 Task: Open a blank sheet, save the file as Computers.doc Add Heading 'Types of Computers:'Types of Computers: Add the following points with capital alphabetAdd the following points with capital alphabet A.	Laptop_x000D_
B.	Desktop_x000D_
C.	Tablet_x000D_
Select the entire thext and change line spacing to  1.5 Select the entire text and apply  Outside Borders ,change the font size of heading and points to 18
Action: Mouse moved to (19, 15)
Screenshot: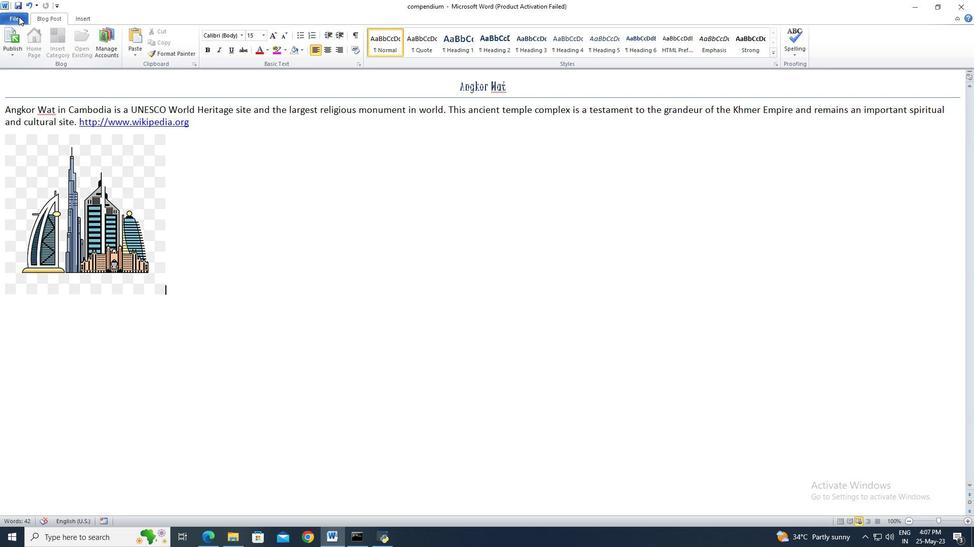 
Action: Mouse pressed left at (19, 15)
Screenshot: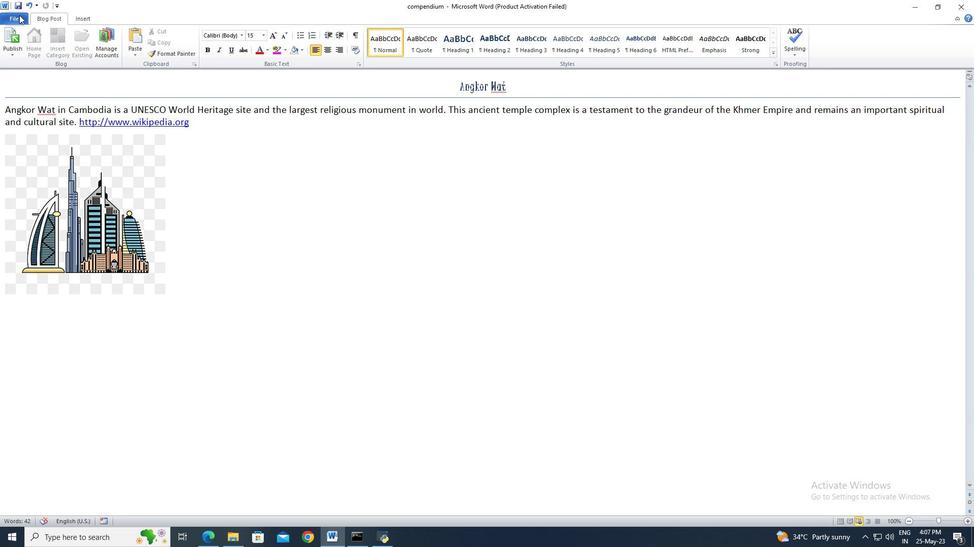 
Action: Mouse moved to (23, 132)
Screenshot: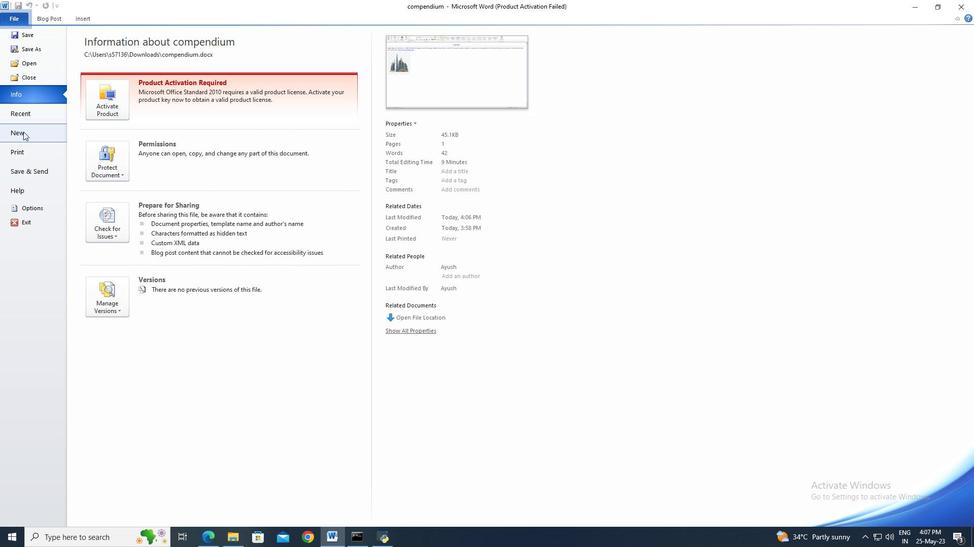 
Action: Mouse pressed left at (23, 132)
Screenshot: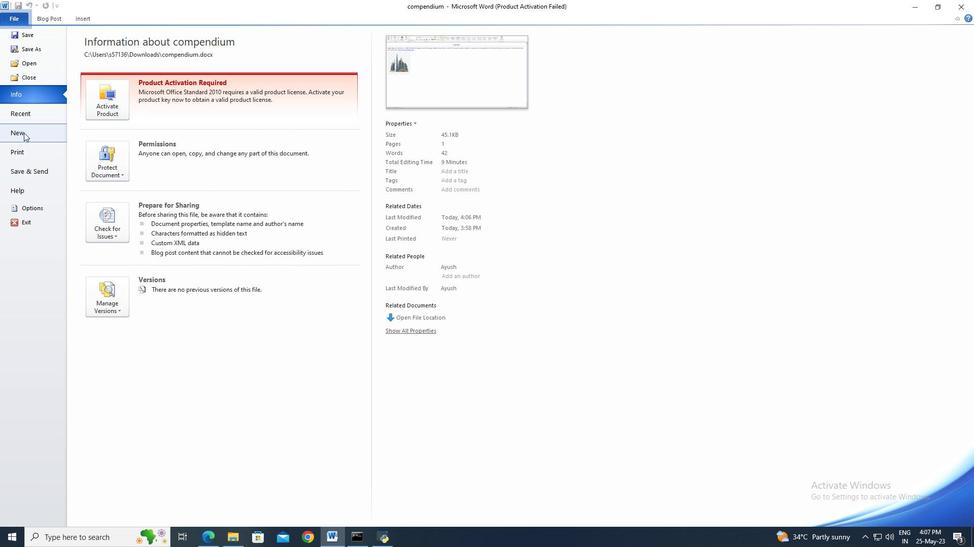 
Action: Mouse moved to (500, 250)
Screenshot: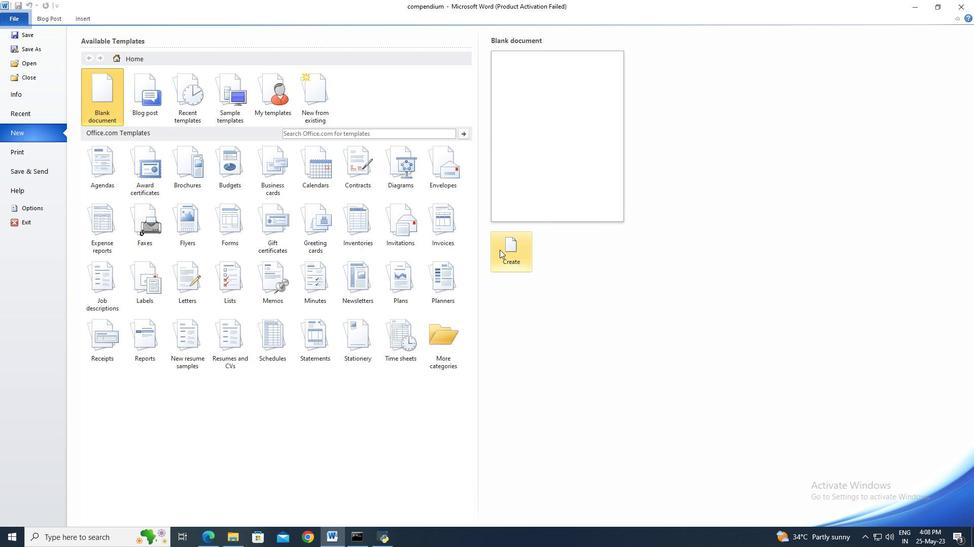
Action: Mouse pressed left at (500, 250)
Screenshot: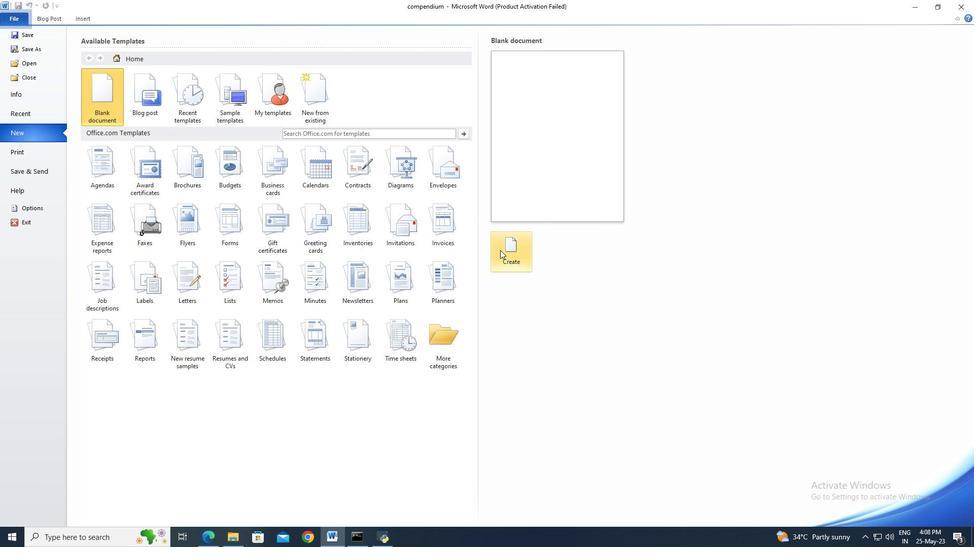 
Action: Mouse moved to (20, 16)
Screenshot: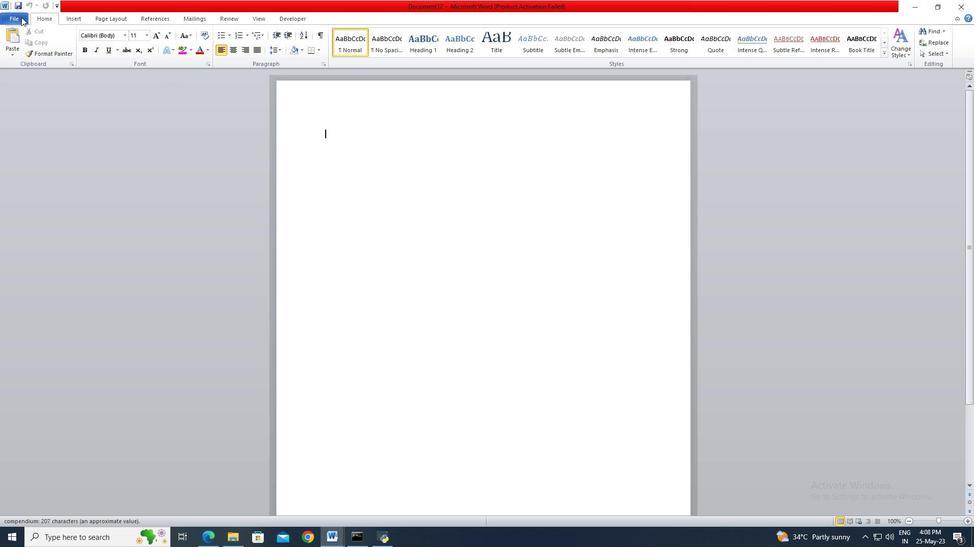 
Action: Mouse pressed left at (20, 16)
Screenshot: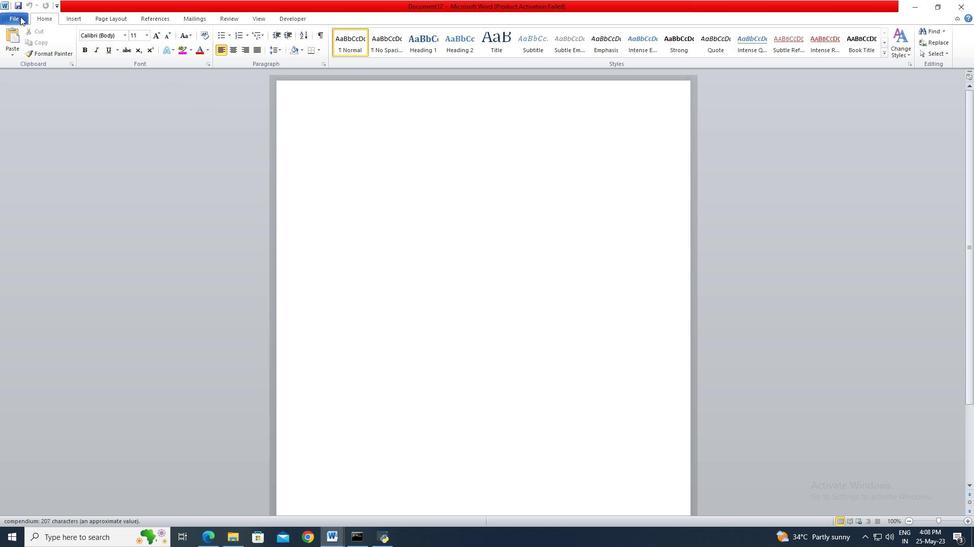 
Action: Mouse moved to (23, 48)
Screenshot: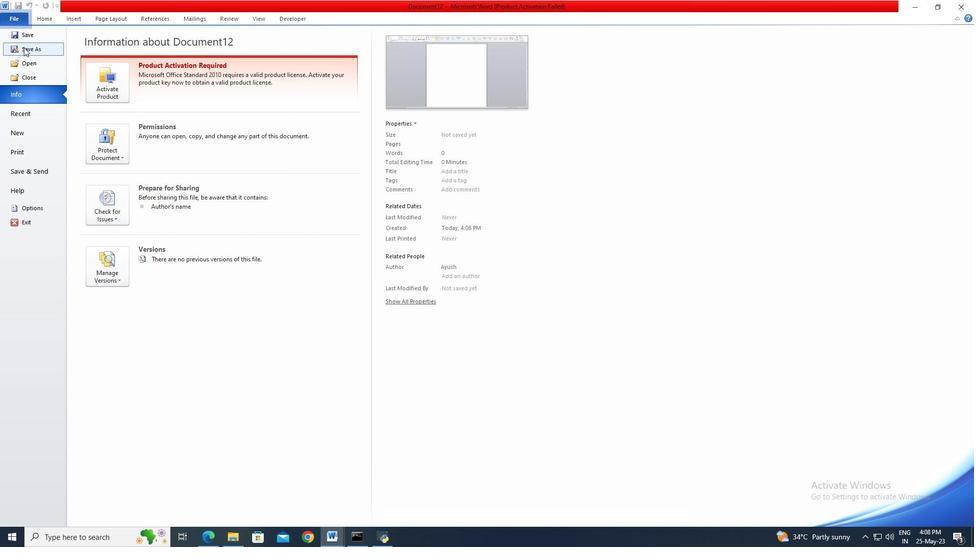 
Action: Mouse pressed left at (23, 48)
Screenshot: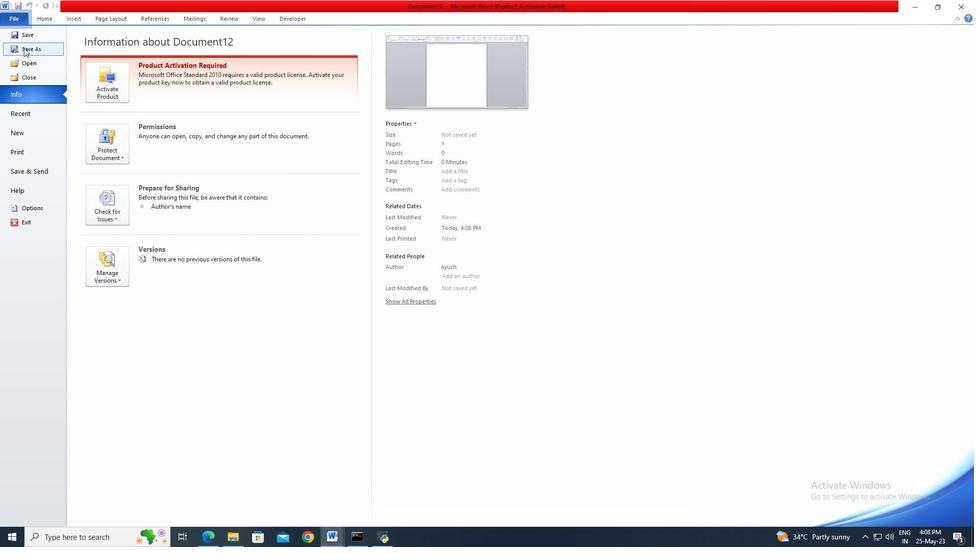
Action: Mouse moved to (43, 112)
Screenshot: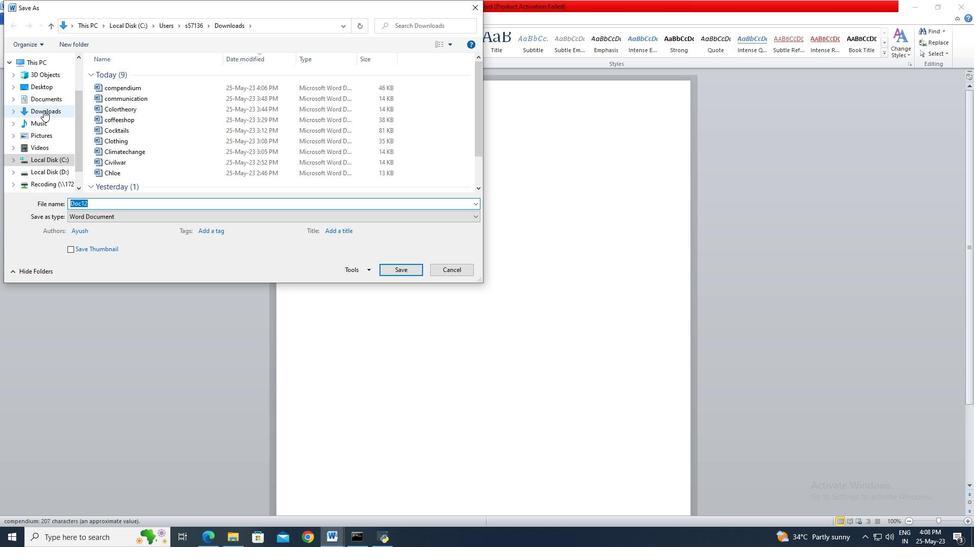 
Action: Mouse pressed left at (43, 112)
Screenshot: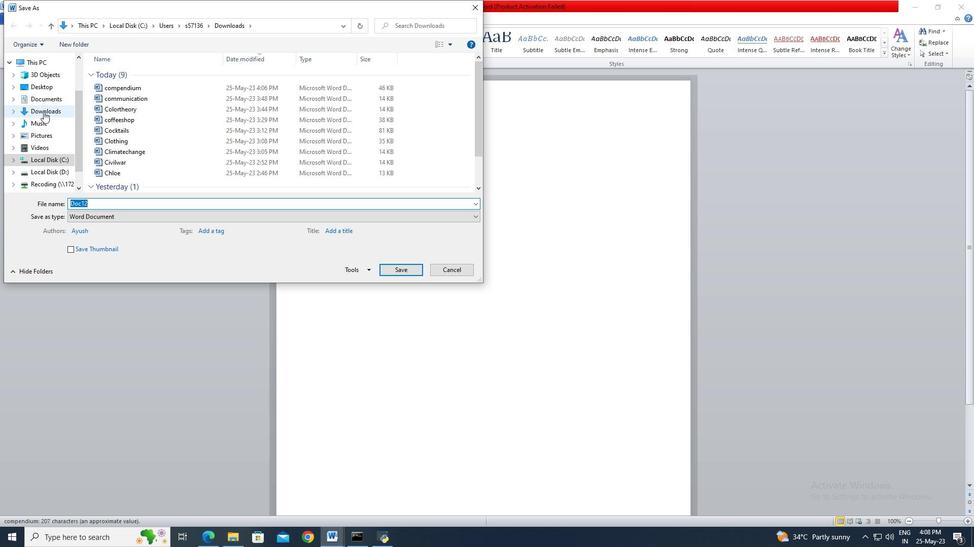 
Action: Mouse moved to (99, 201)
Screenshot: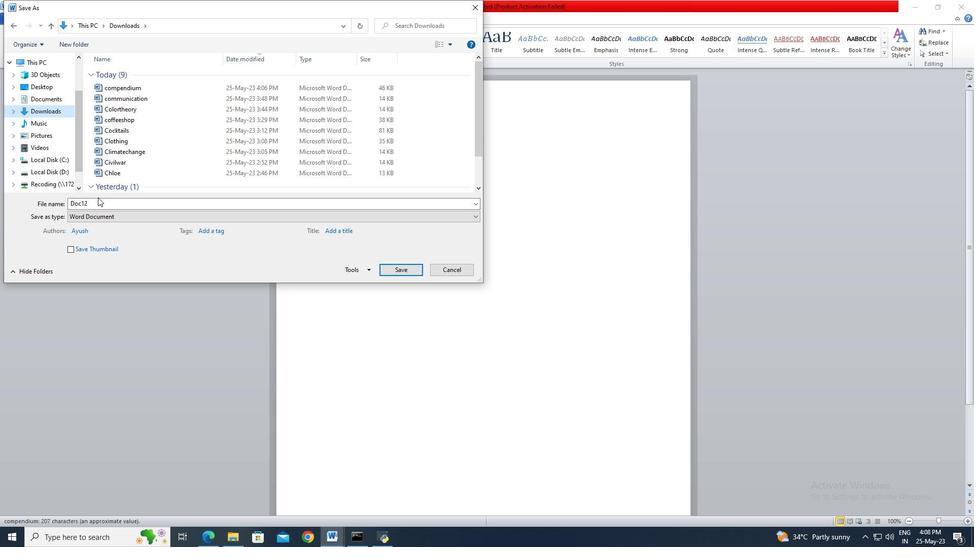 
Action: Mouse pressed left at (99, 201)
Screenshot: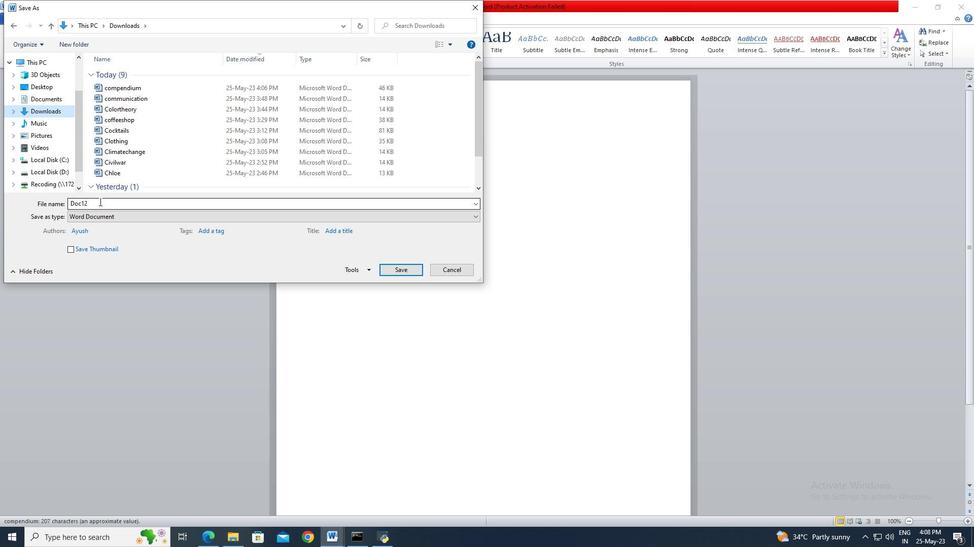 
Action: Key pressed <Key.shift>Computers
Screenshot: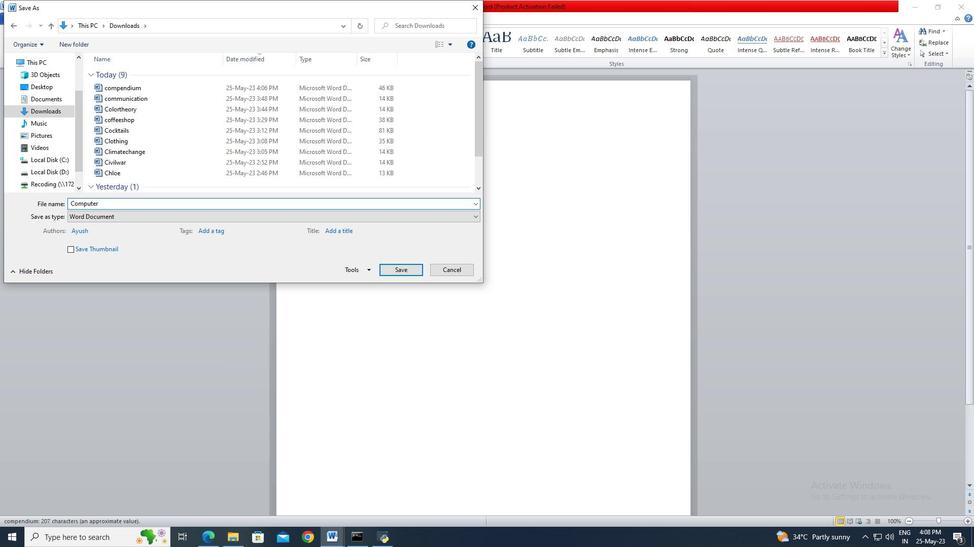 
Action: Mouse moved to (397, 268)
Screenshot: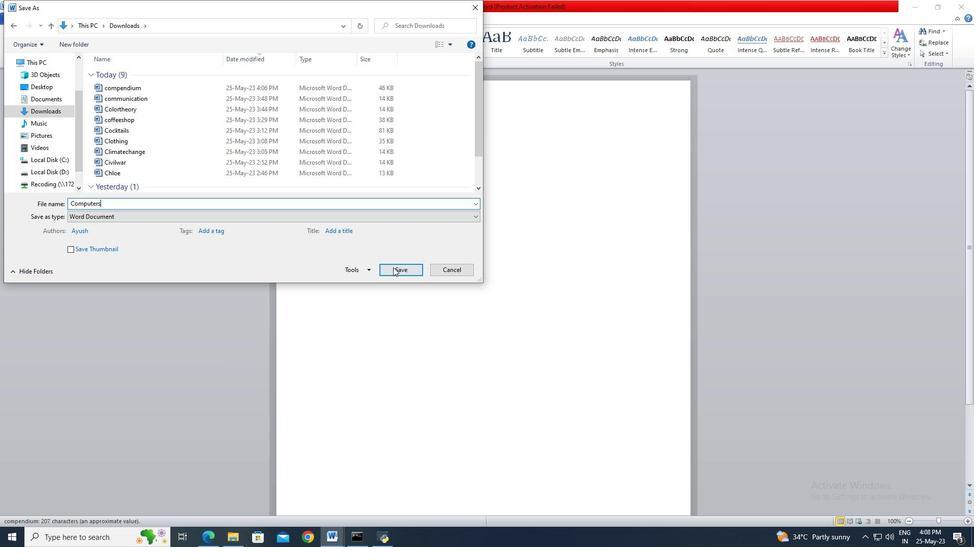 
Action: Mouse pressed left at (397, 268)
Screenshot: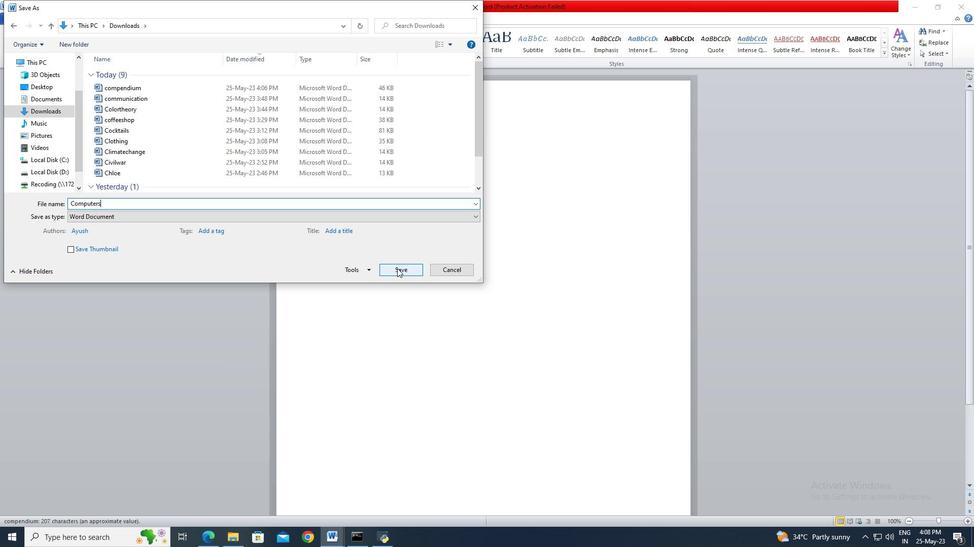 
Action: Mouse moved to (434, 48)
Screenshot: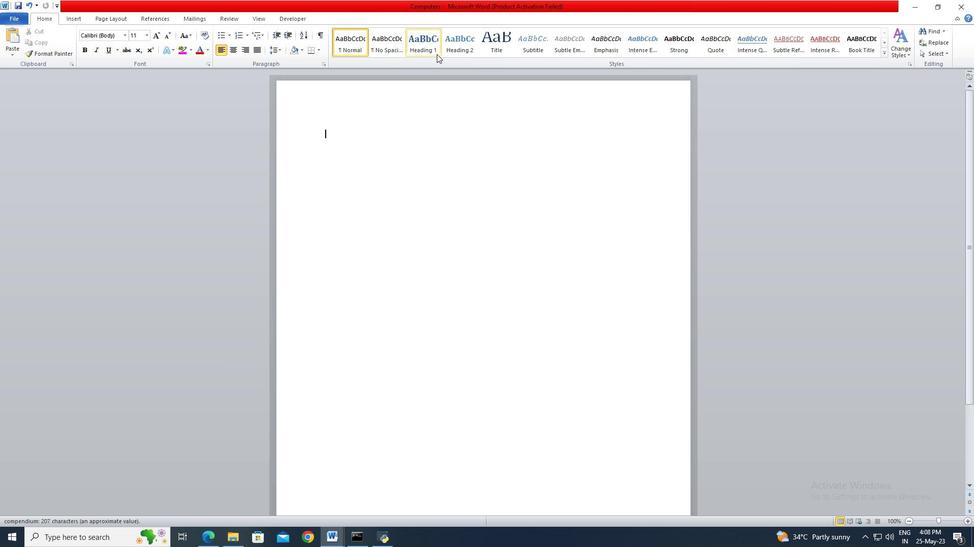 
Action: Mouse pressed left at (434, 48)
Screenshot: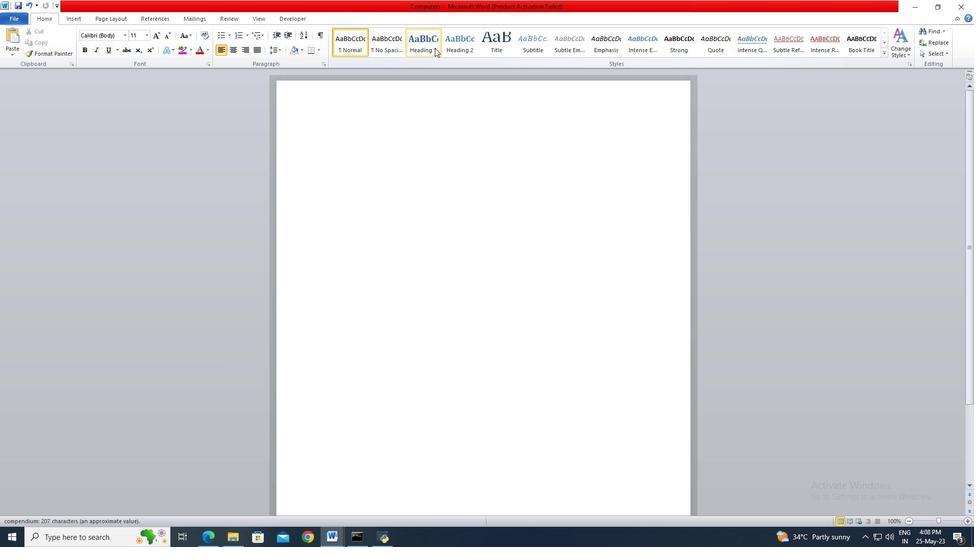 
Action: Mouse moved to (430, 127)
Screenshot: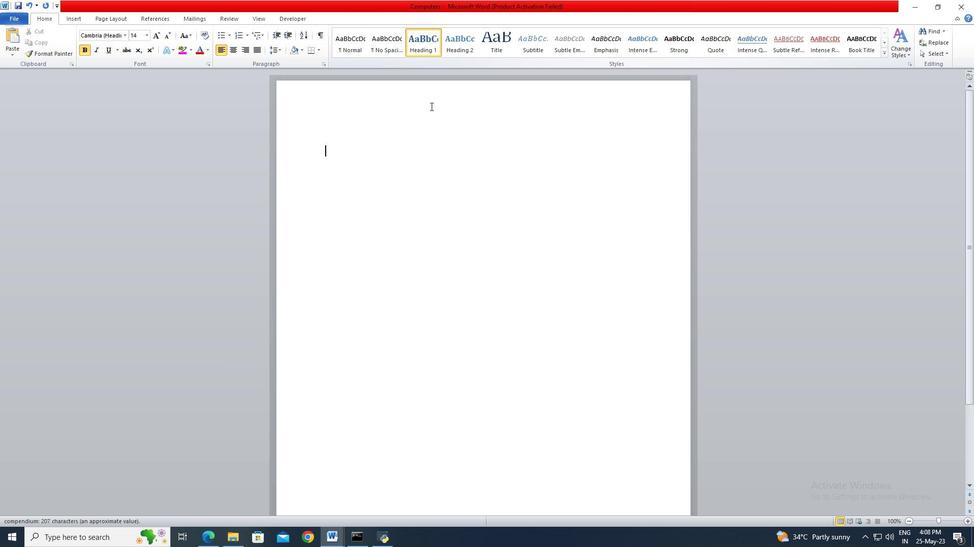 
Action: Key pressed <Key.shift>Types<Key.space>of<Key.space><Key.shift><Key.space><Key.shift>Computers<Key.shift>:<Key.enter><Key.enter>
Screenshot: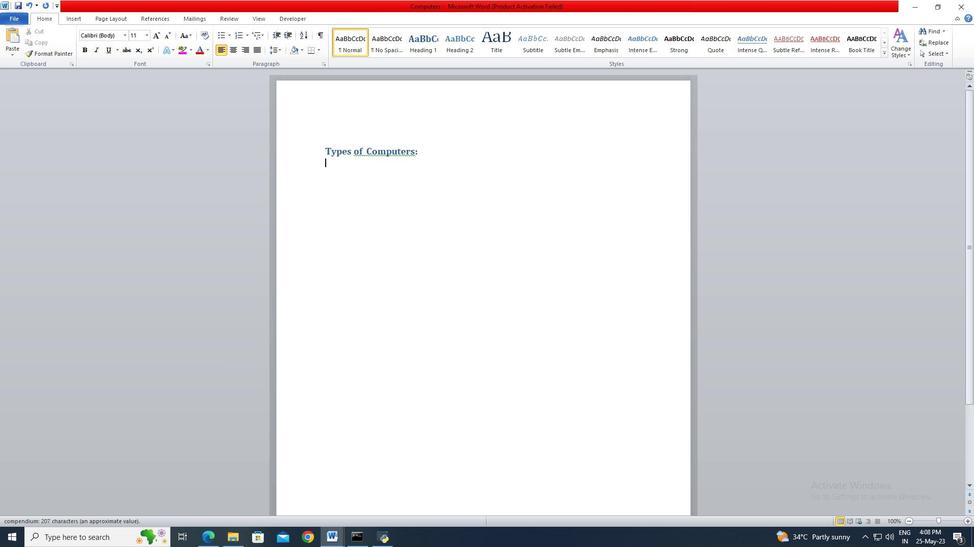 
Action: Mouse moved to (245, 34)
Screenshot: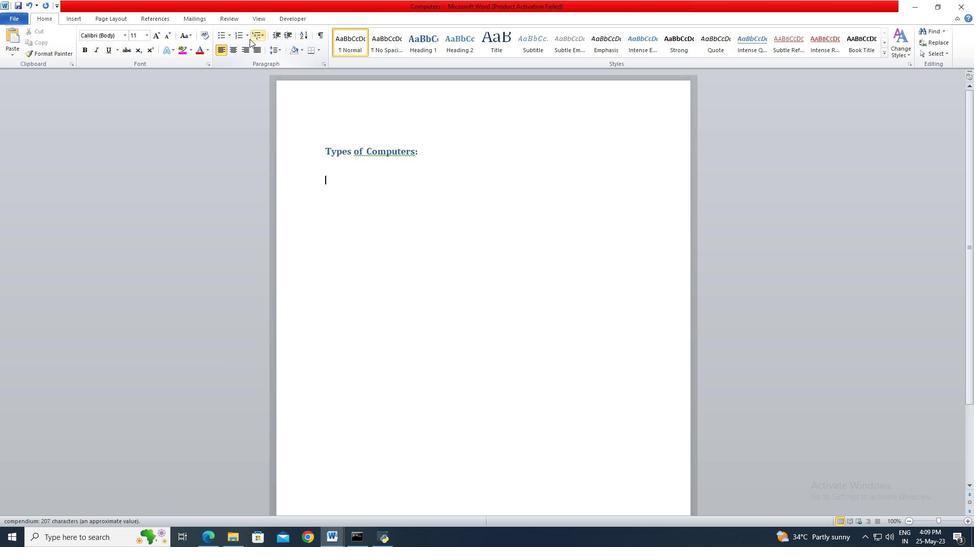 
Action: Mouse pressed left at (245, 34)
Screenshot: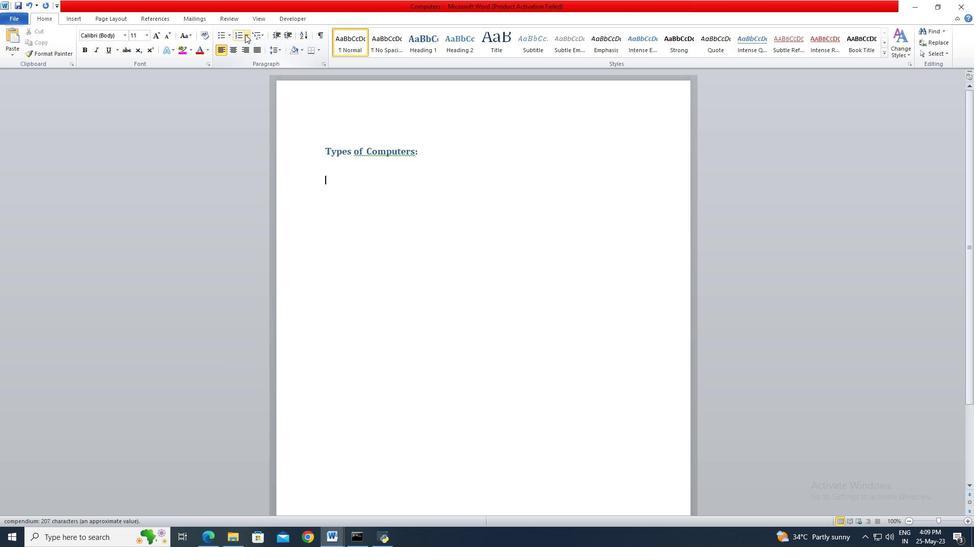 
Action: Mouse moved to (248, 61)
Screenshot: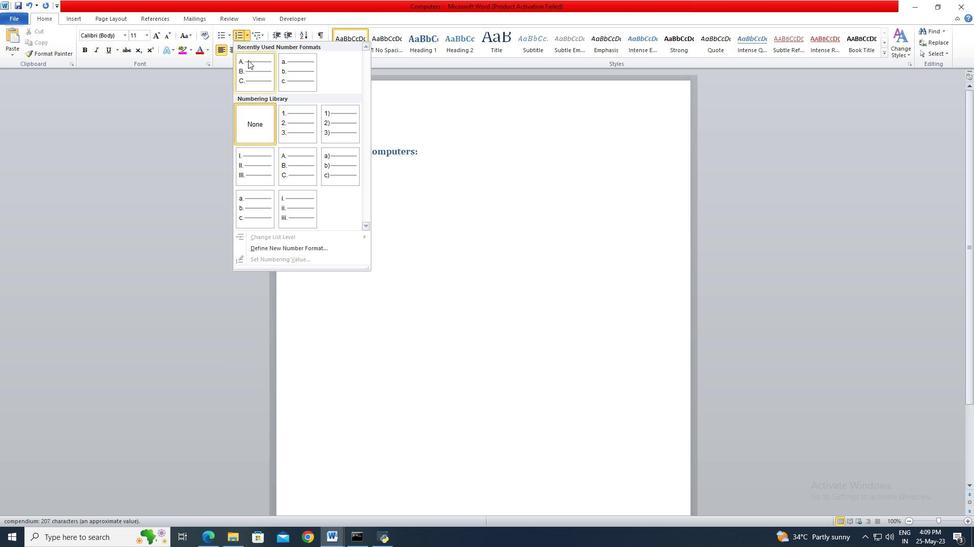 
Action: Mouse pressed left at (248, 61)
Screenshot: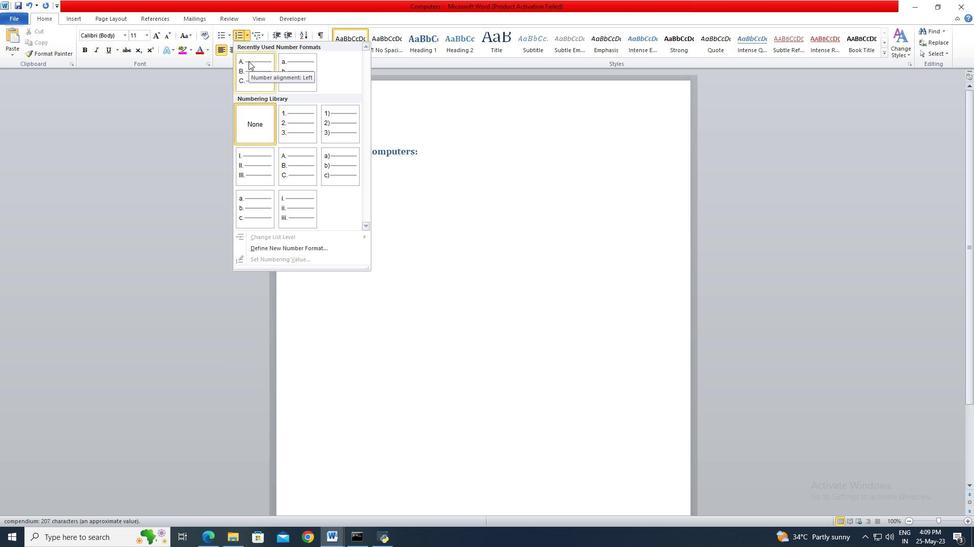 
Action: Mouse moved to (354, 178)
Screenshot: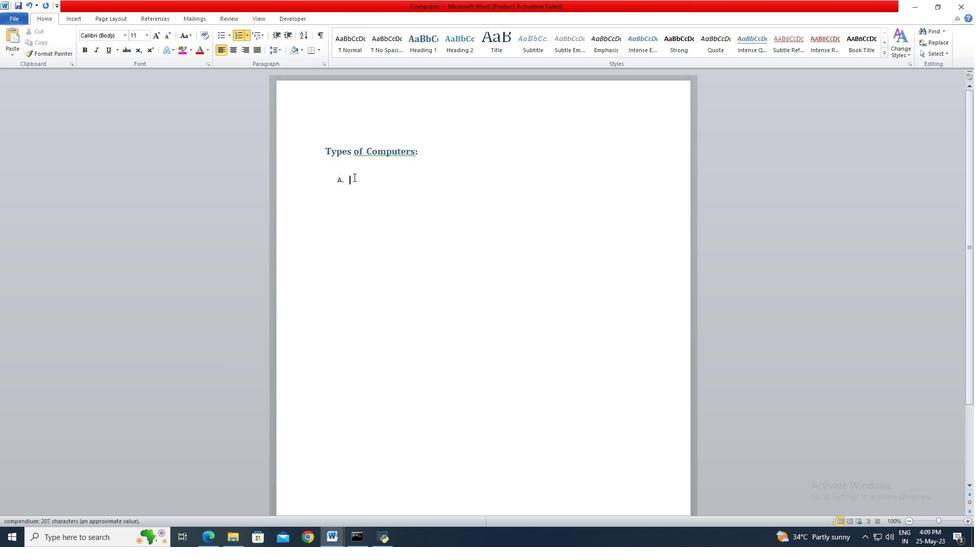 
Action: Key pressed <Key.shift>Laptop<Key.enter><Key.shift>Desktop<Key.enter><Key.shift>Tabletctrl+A
Screenshot: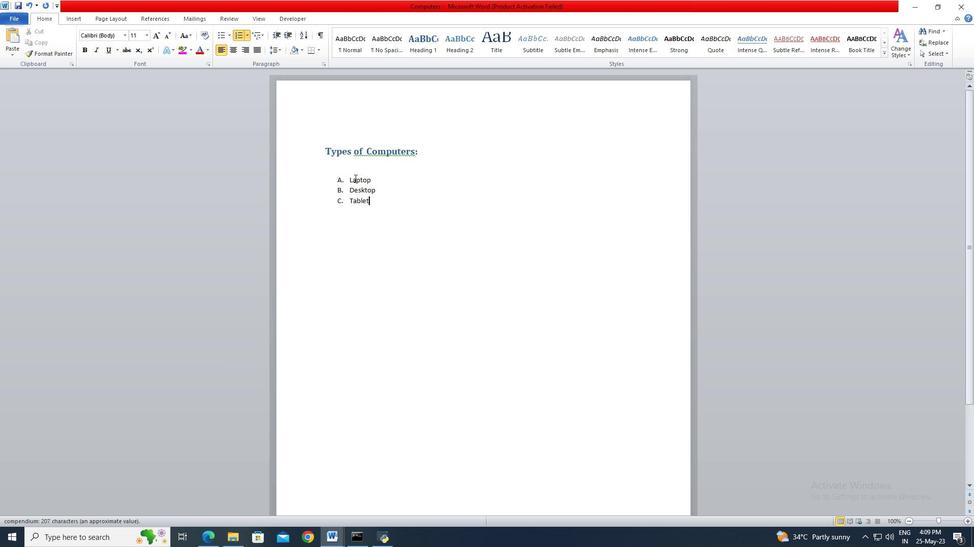 
Action: Mouse moved to (281, 49)
Screenshot: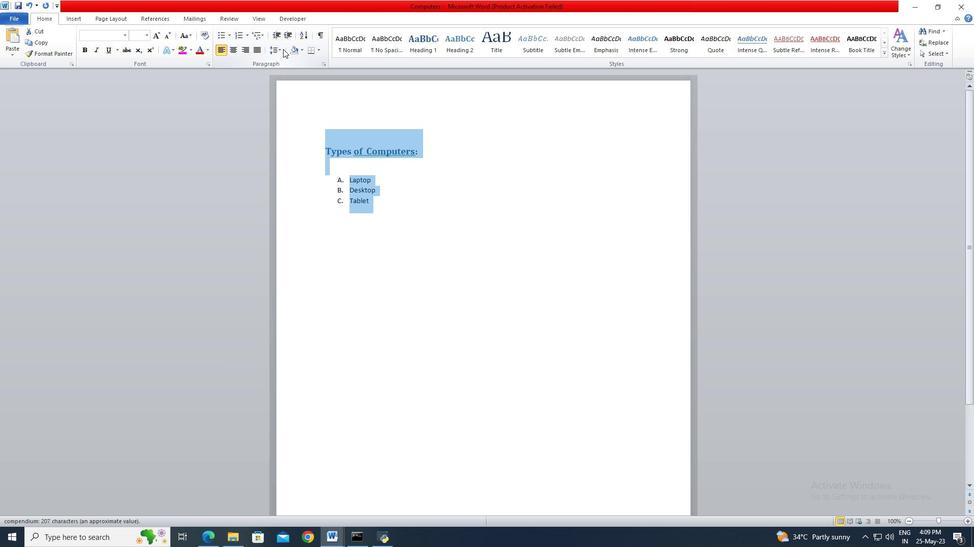 
Action: Mouse pressed left at (281, 49)
Screenshot: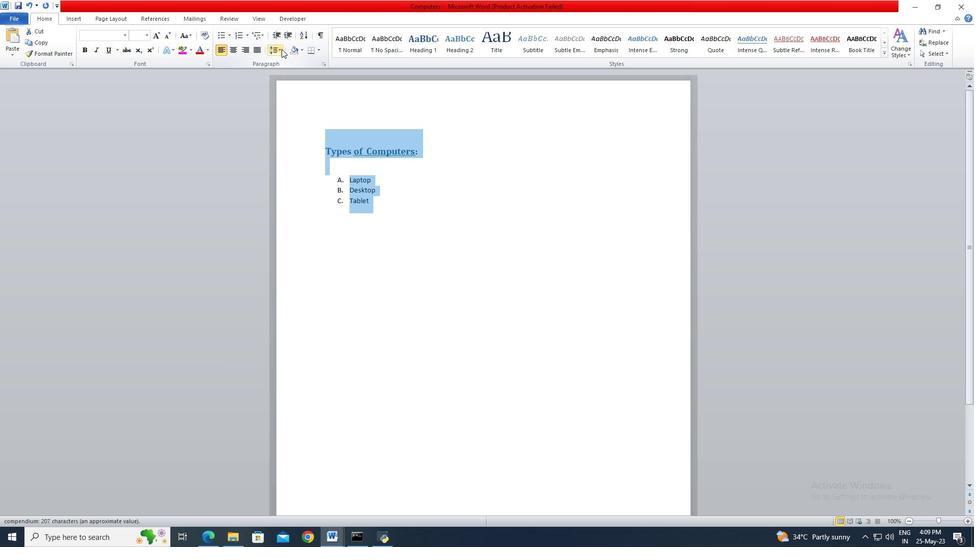 
Action: Mouse moved to (291, 86)
Screenshot: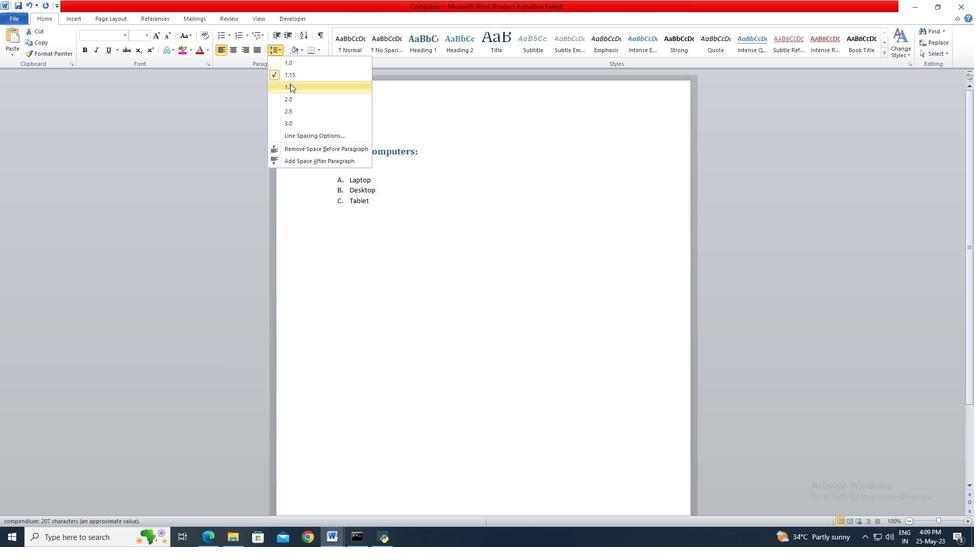 
Action: Mouse pressed left at (291, 86)
Screenshot: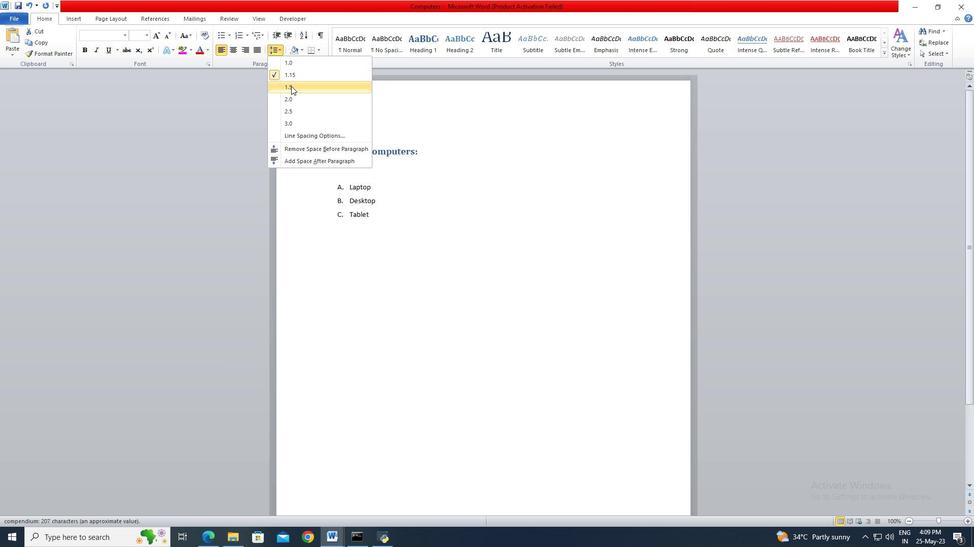 
Action: Mouse moved to (321, 51)
Screenshot: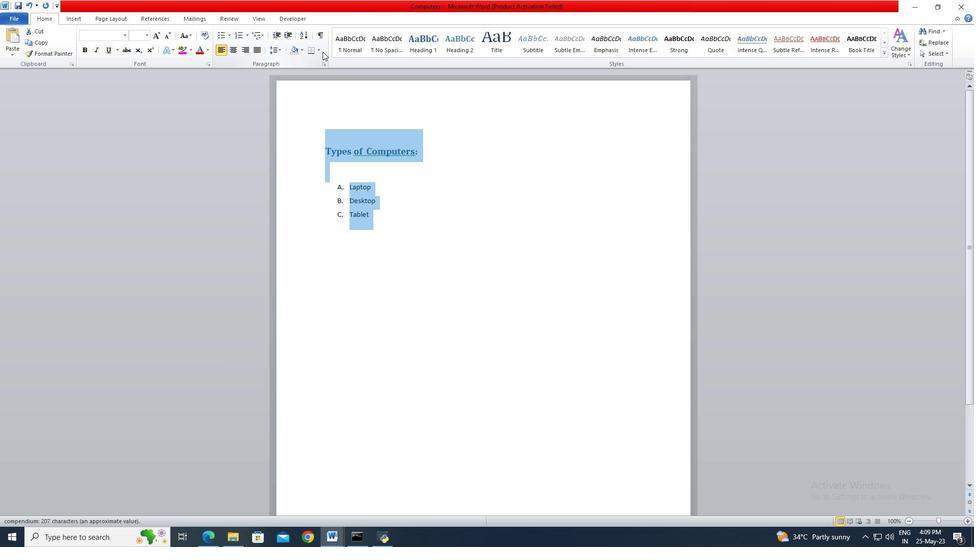 
Action: Mouse pressed left at (321, 51)
Screenshot: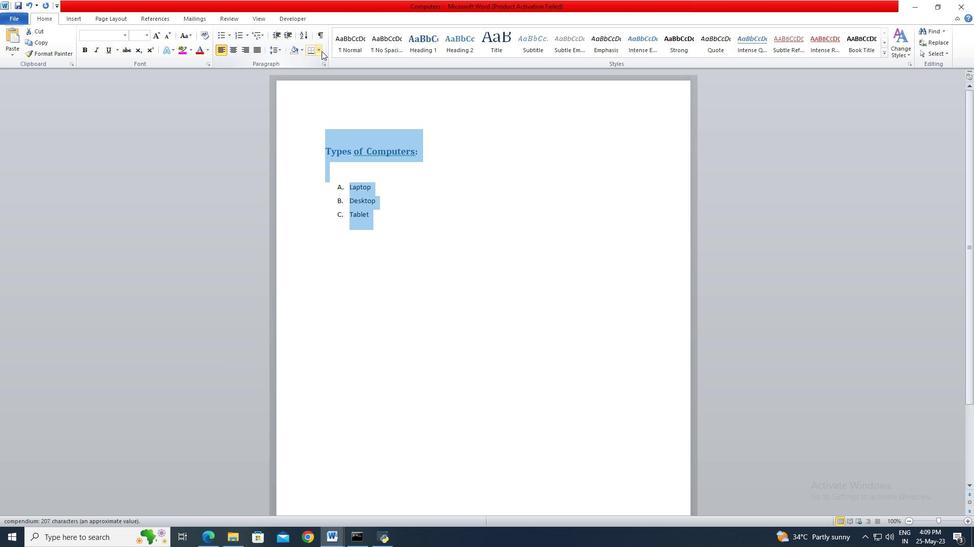 
Action: Mouse moved to (327, 129)
Screenshot: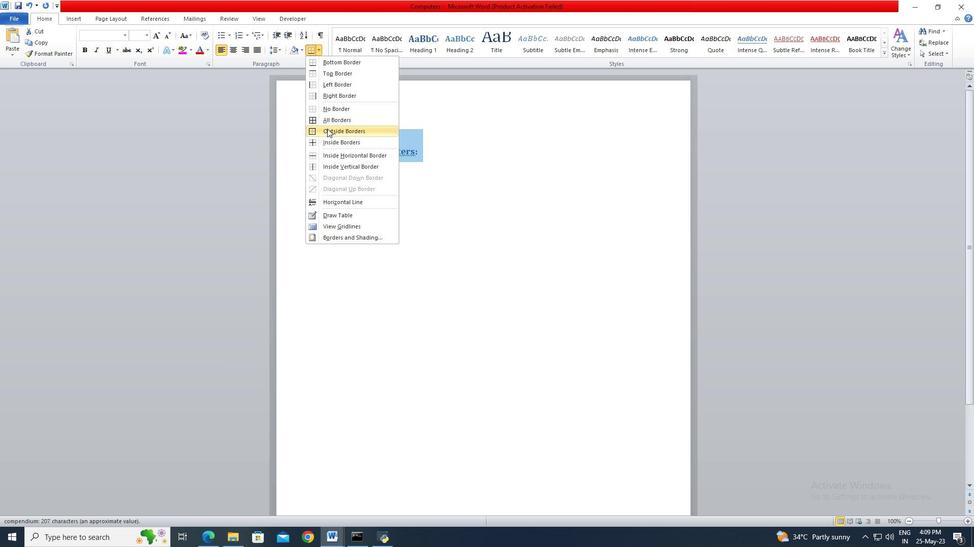 
Action: Mouse pressed left at (327, 129)
Screenshot: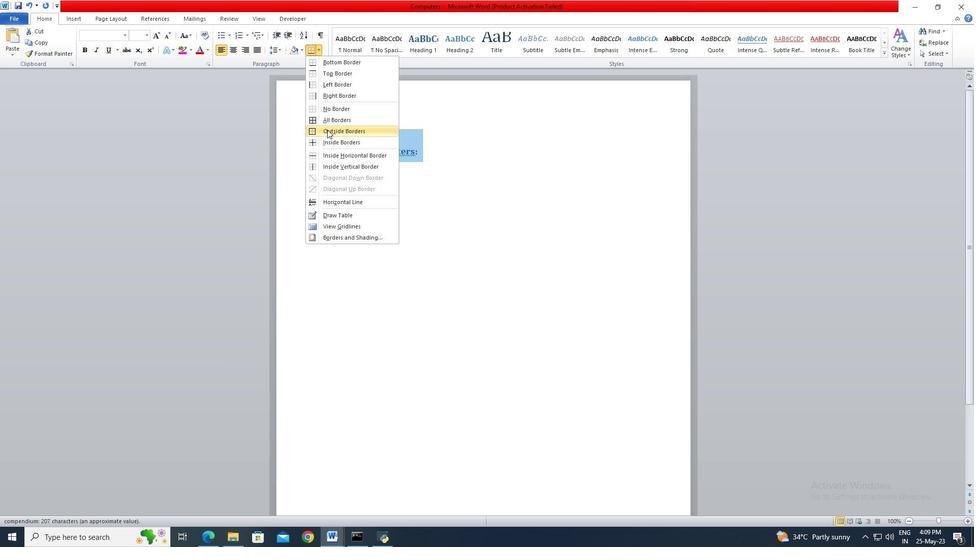 
Action: Mouse moved to (329, 149)
Screenshot: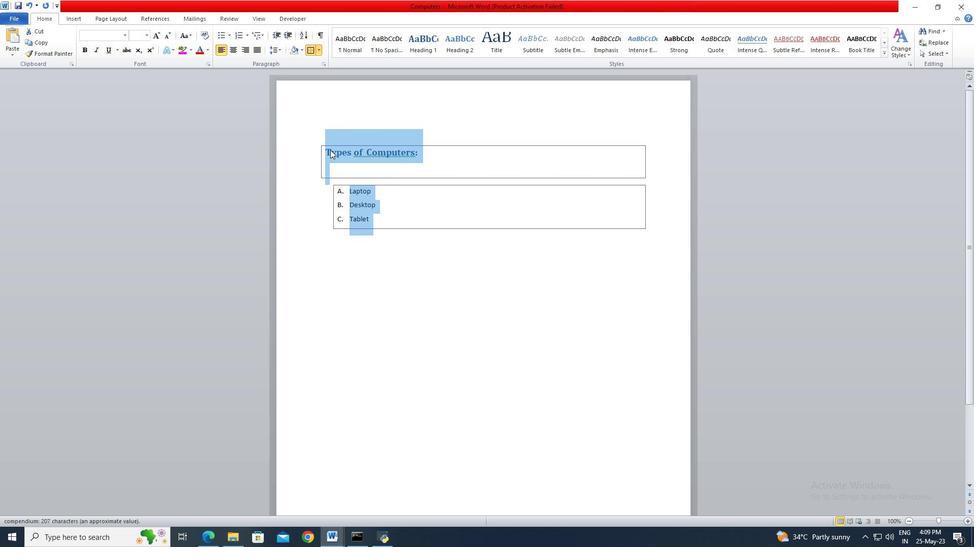 
Action: Mouse pressed left at (329, 149)
Screenshot: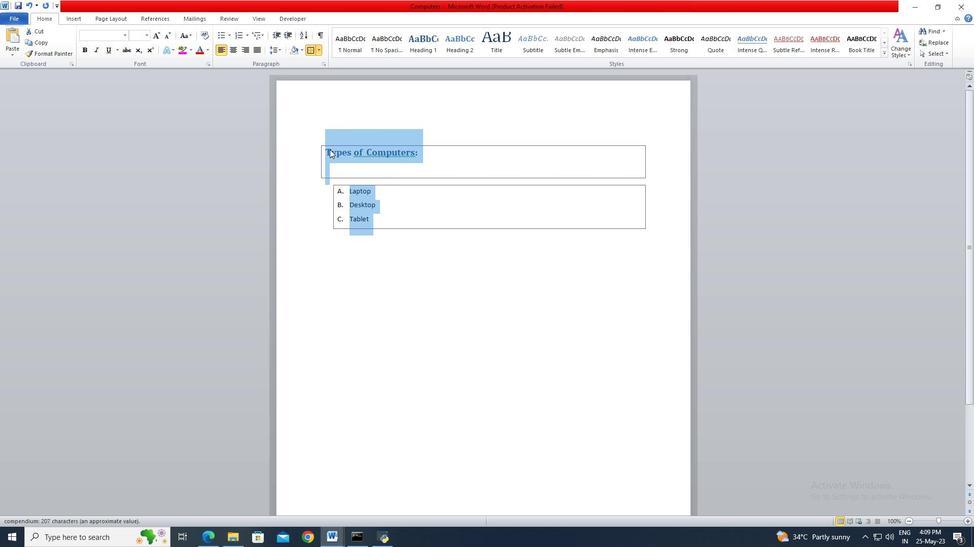 
Action: Mouse moved to (326, 149)
Screenshot: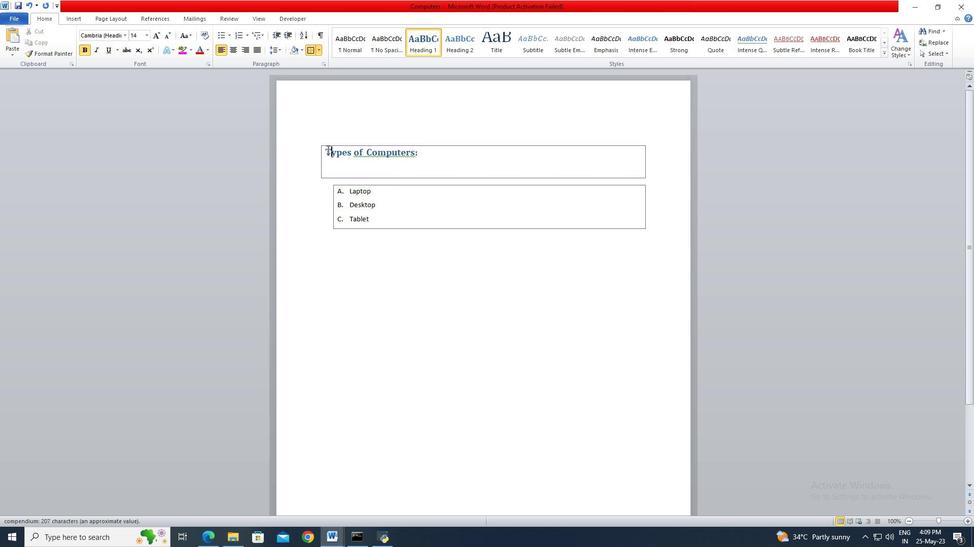 
Action: Mouse pressed left at (326, 149)
Screenshot: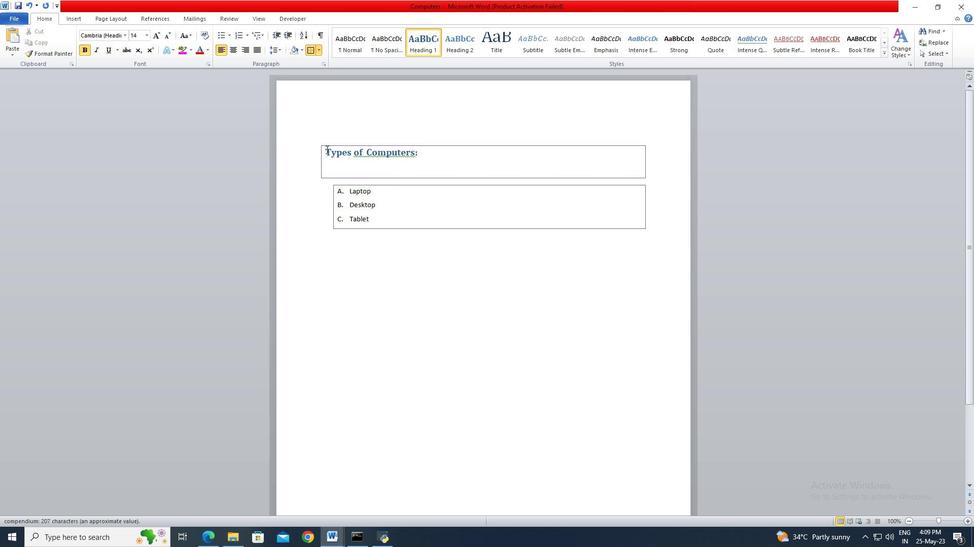 
Action: Mouse moved to (420, 154)
Screenshot: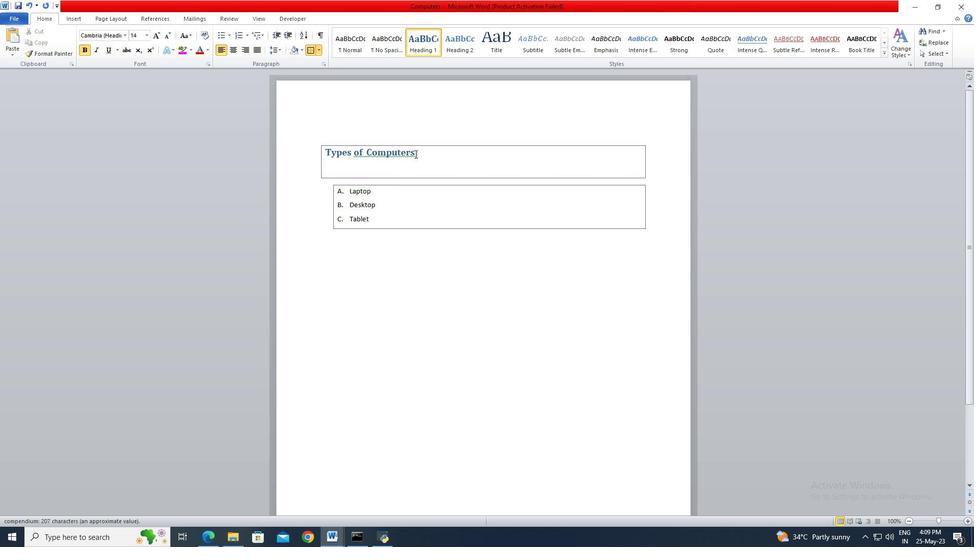 
Action: Key pressed <Key.shift>
Screenshot: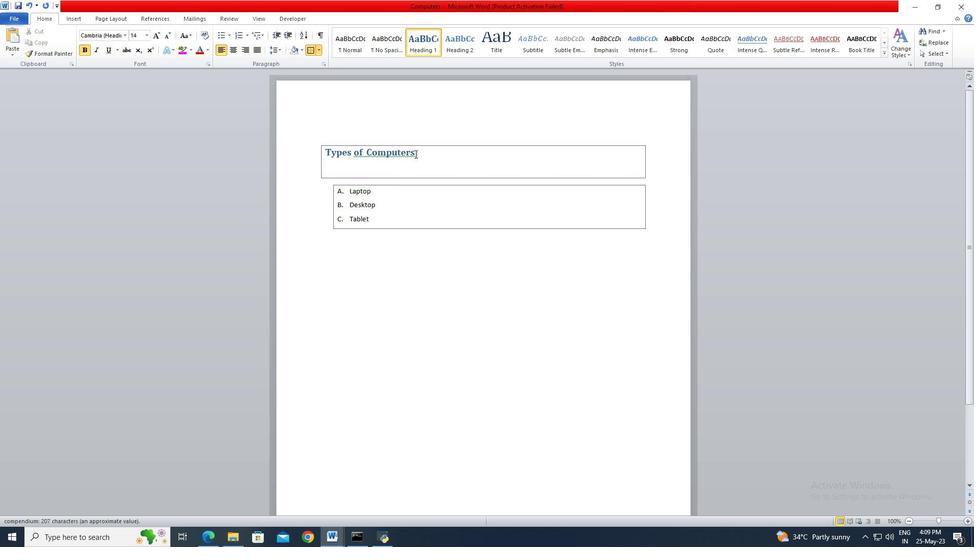 
Action: Mouse pressed left at (420, 154)
Screenshot: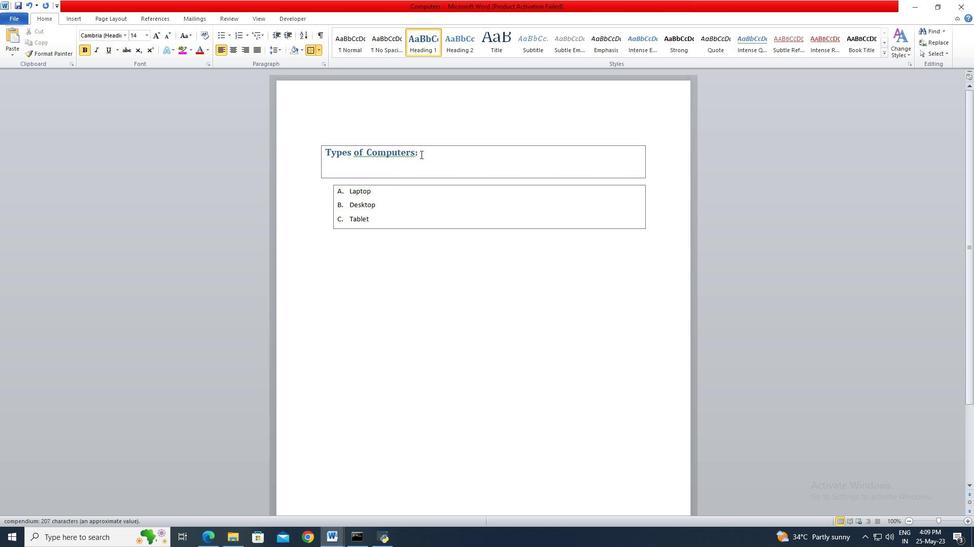 
Action: Mouse moved to (140, 36)
Screenshot: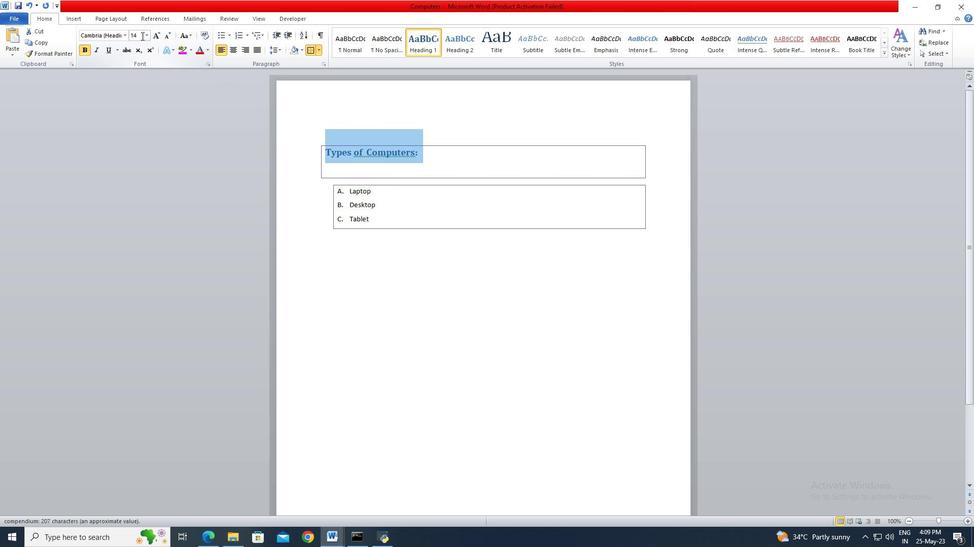 
Action: Mouse pressed left at (140, 36)
Screenshot: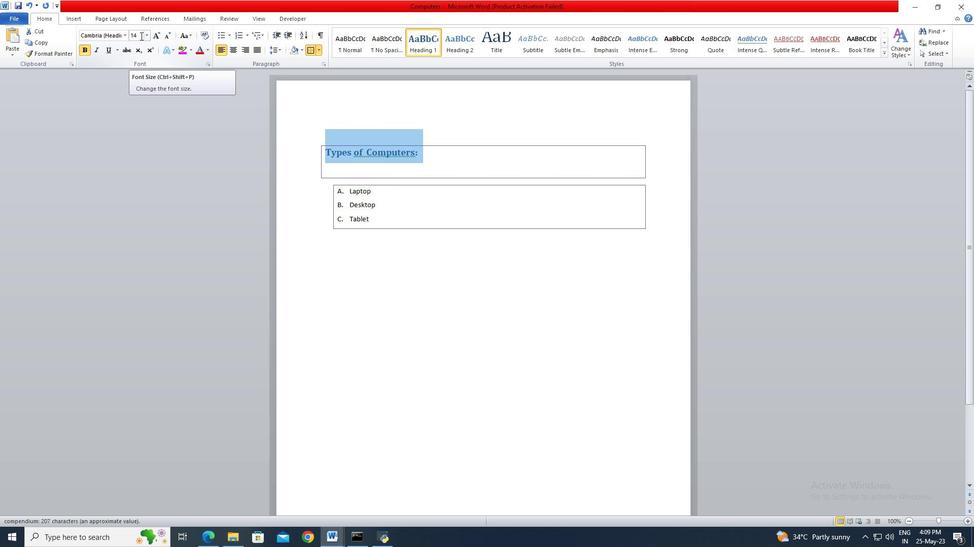 
Action: Key pressed 18<Key.enter>
Screenshot: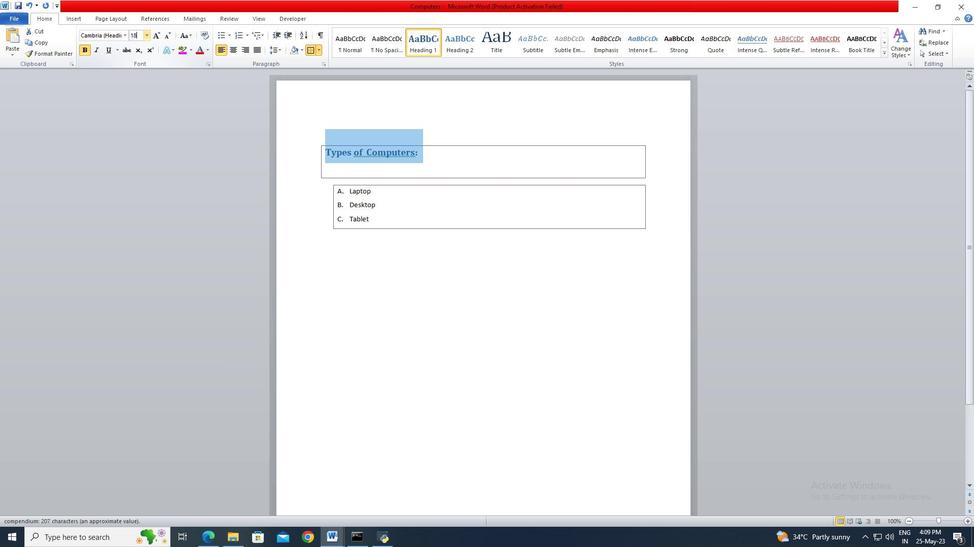 
Action: Mouse moved to (348, 198)
Screenshot: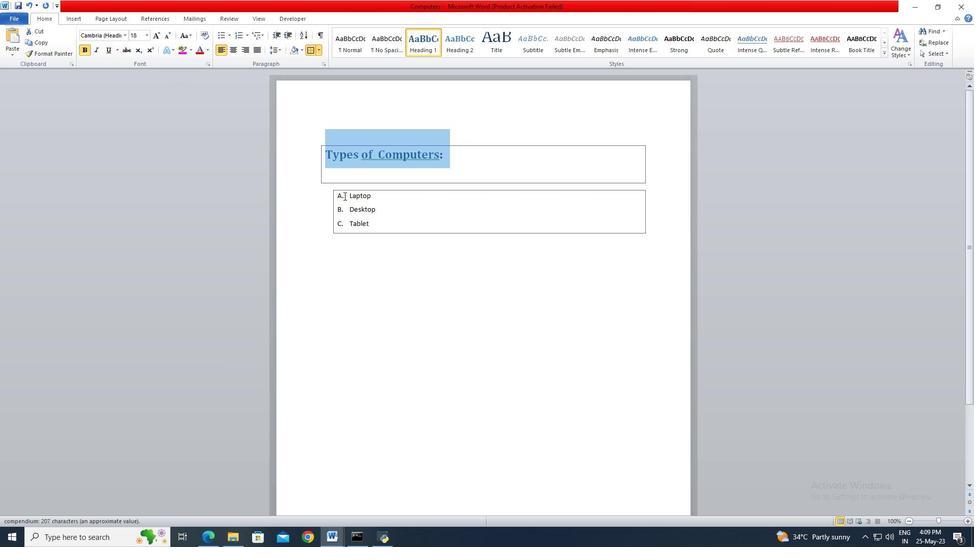 
Action: Mouse pressed left at (348, 198)
Screenshot: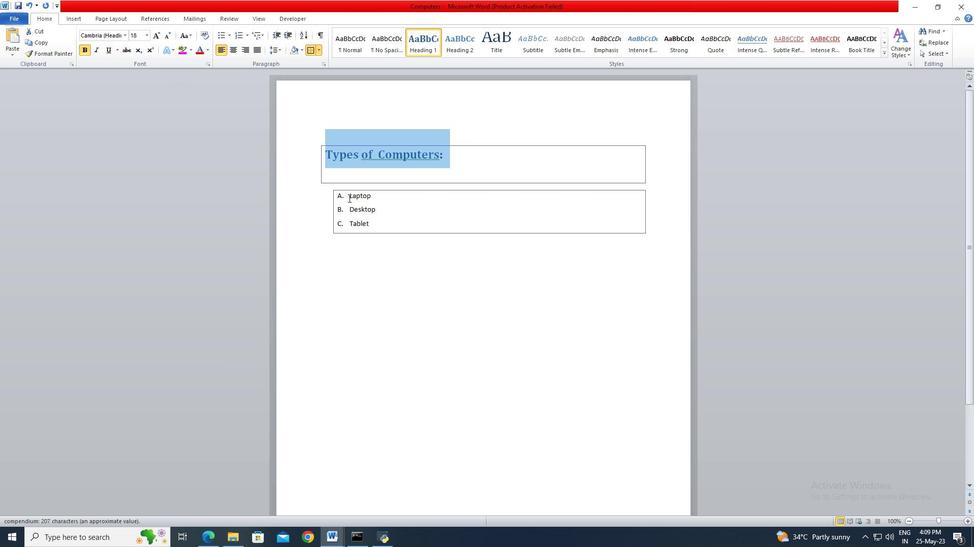
Action: Mouse moved to (386, 226)
Screenshot: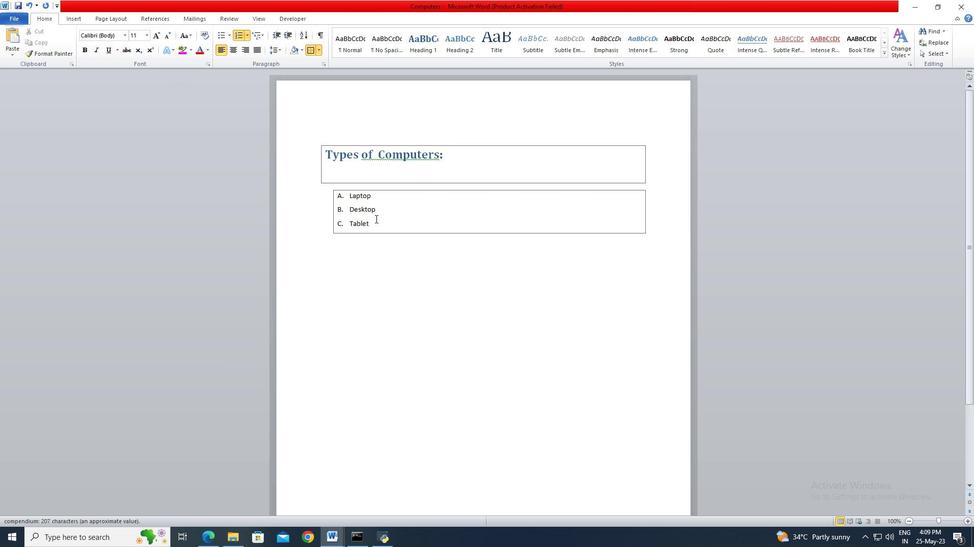 
Action: Key pressed <Key.shift>
Screenshot: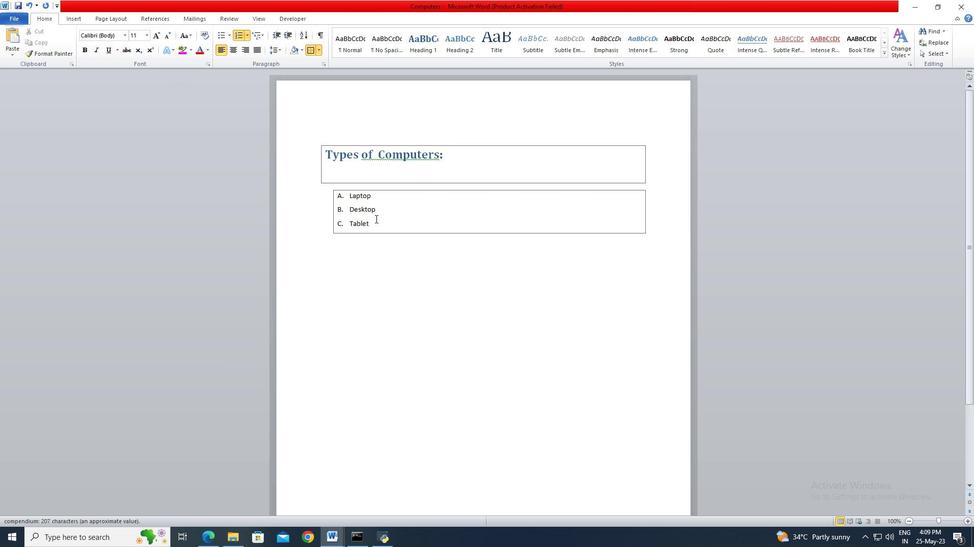 
Action: Mouse pressed left at (386, 226)
Screenshot: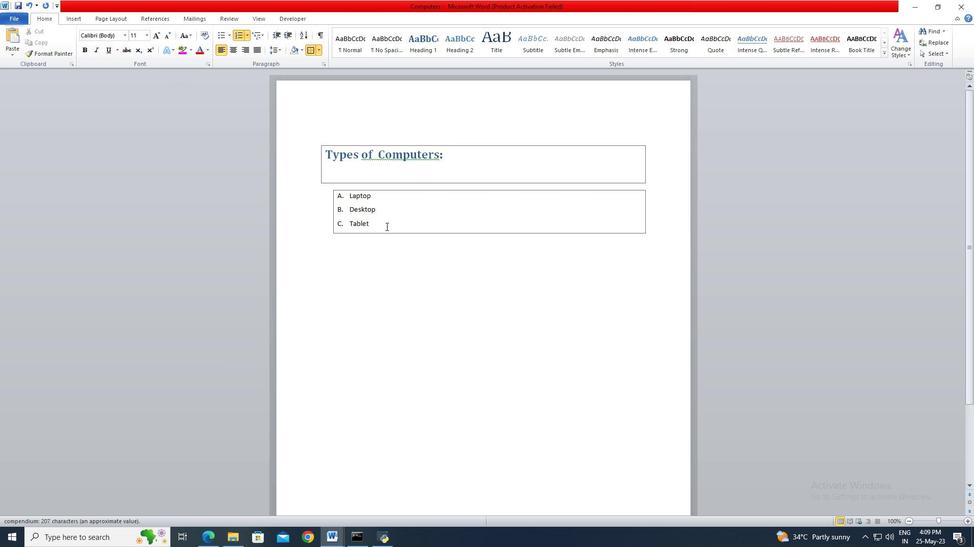
Action: Mouse moved to (141, 39)
Screenshot: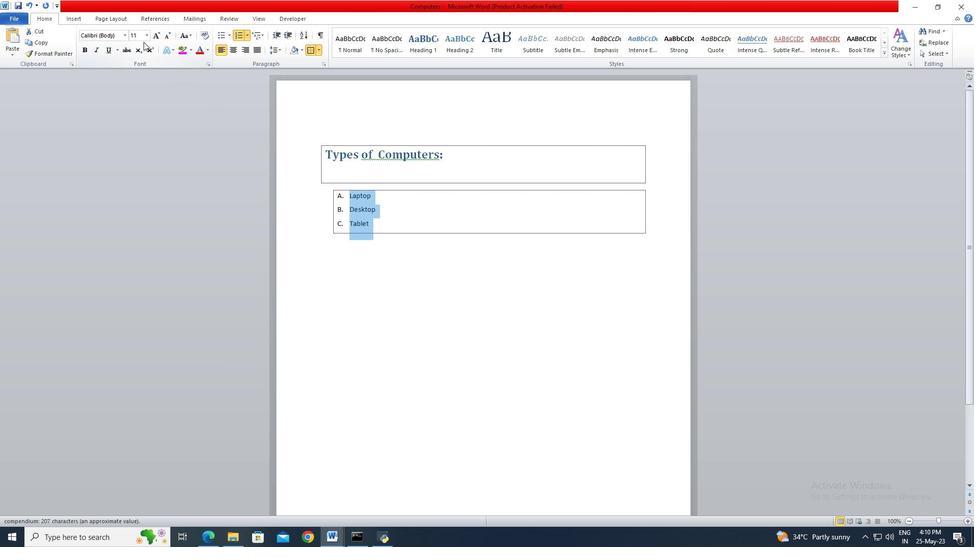 
Action: Mouse pressed left at (141, 39)
Screenshot: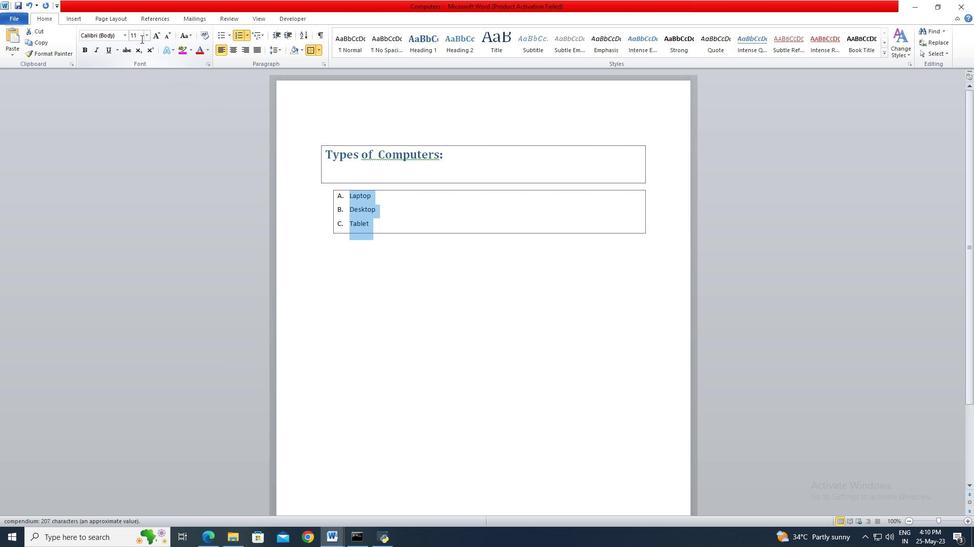 
Action: Key pressed 18<Key.enter>
Screenshot: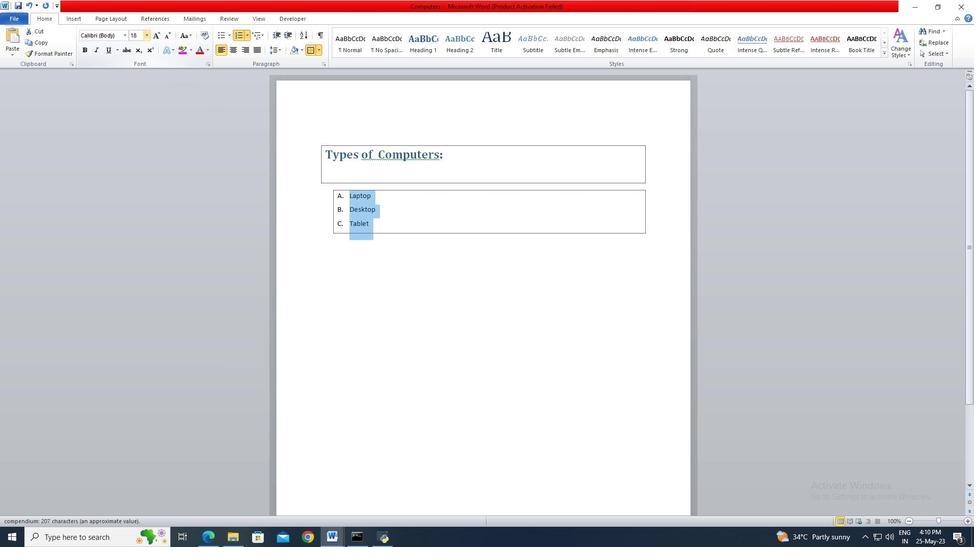 
Action: Mouse moved to (422, 243)
Screenshot: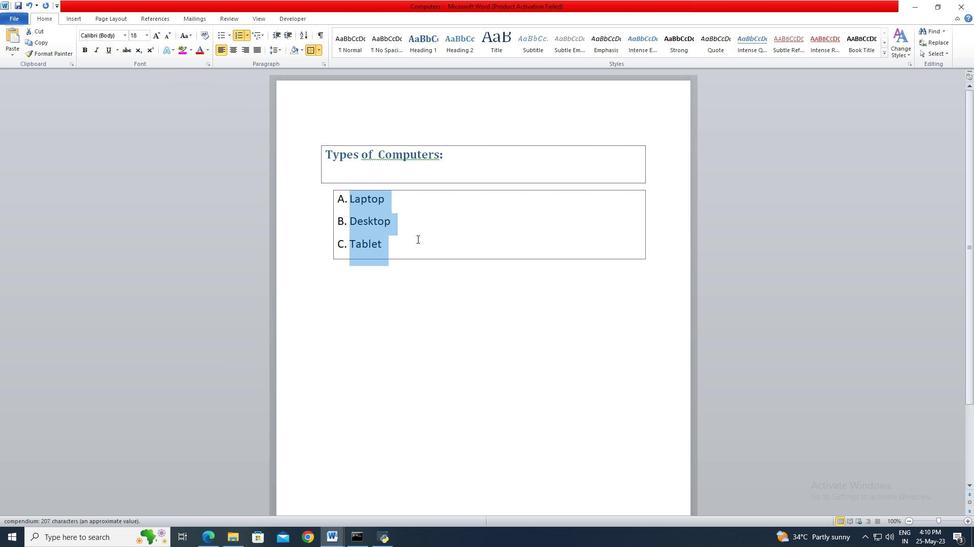 
Action: Mouse pressed left at (422, 243)
Screenshot: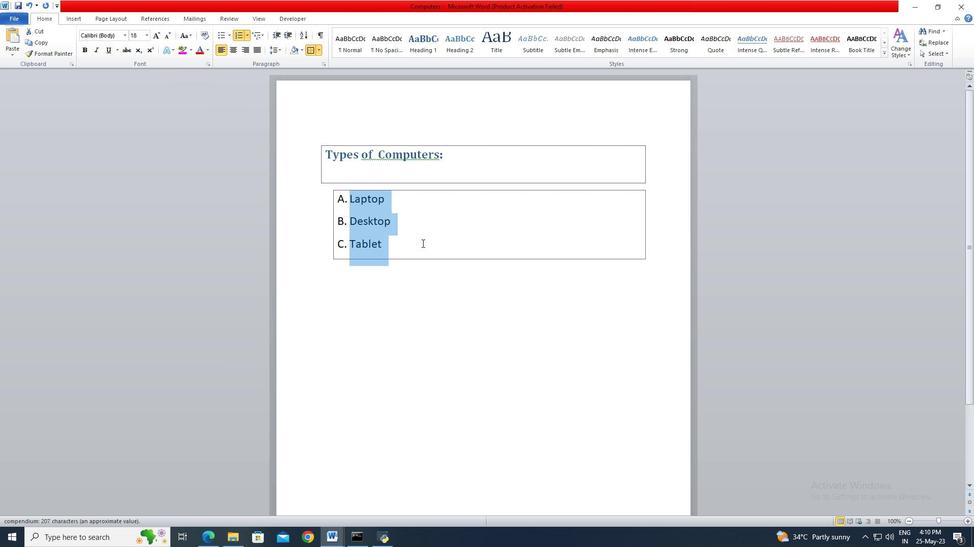 
